 Task: Edit the order list created by users
Action: Mouse moved to (167, 150)
Screenshot: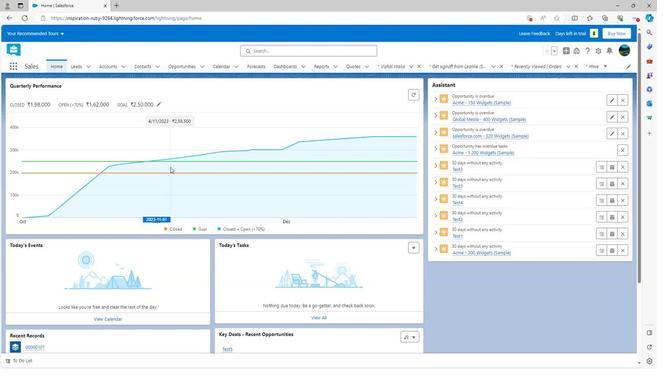 
Action: Mouse scrolled (167, 149) with delta (0, 0)
Screenshot: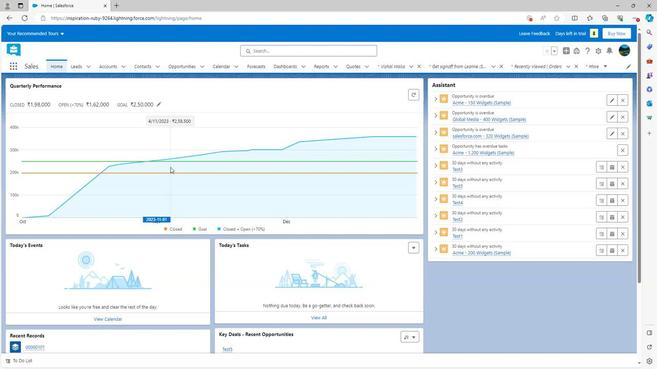 
Action: Mouse moved to (166, 150)
Screenshot: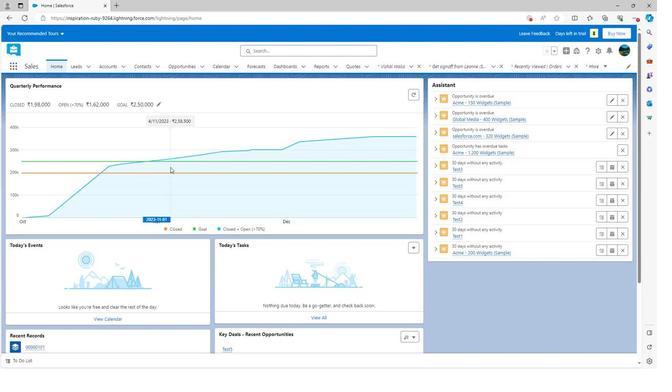 
Action: Mouse scrolled (166, 149) with delta (0, 0)
Screenshot: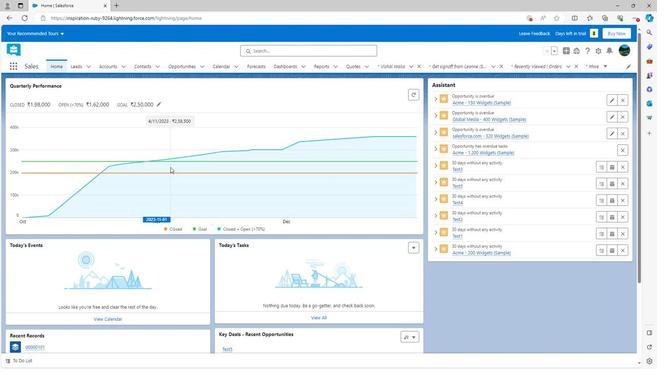 
Action: Mouse moved to (166, 150)
Screenshot: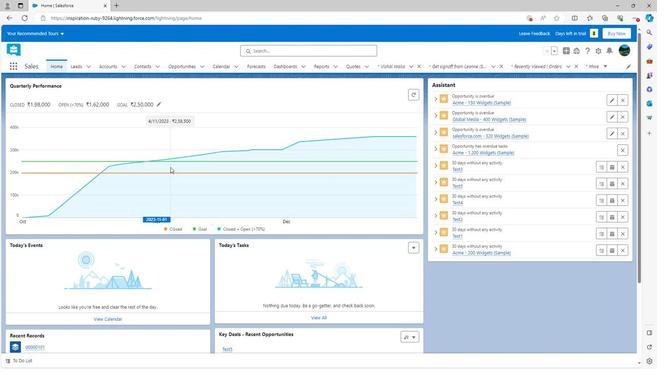 
Action: Mouse scrolled (166, 150) with delta (0, 0)
Screenshot: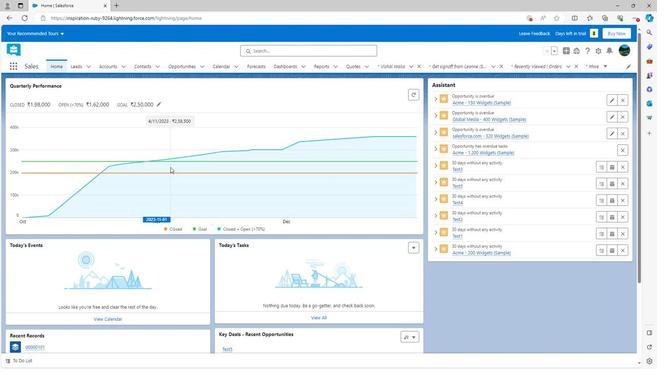 
Action: Mouse moved to (166, 150)
Screenshot: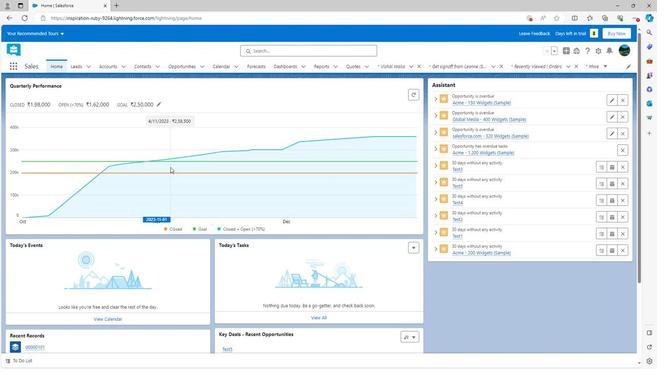 
Action: Mouse scrolled (166, 150) with delta (0, 0)
Screenshot: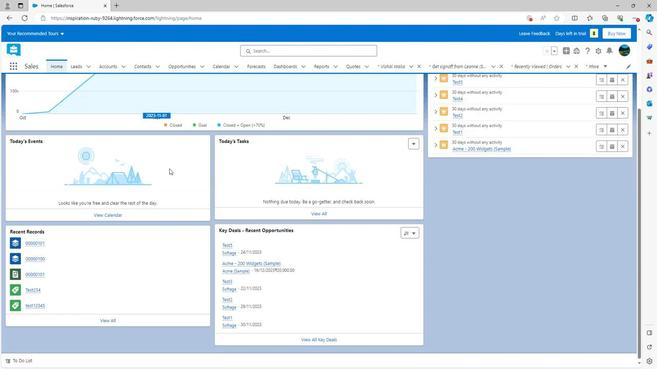 
Action: Mouse scrolled (166, 150) with delta (0, 0)
Screenshot: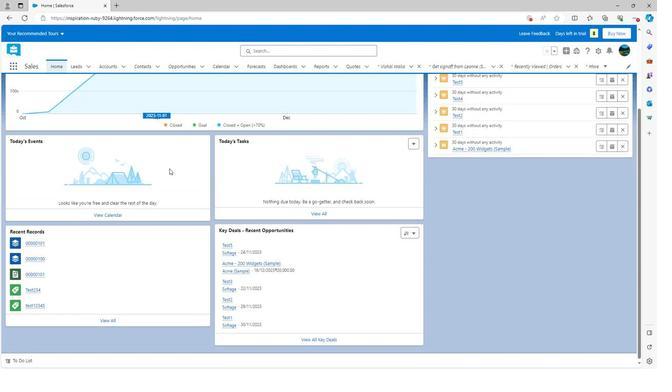 
Action: Mouse scrolled (166, 151) with delta (0, 0)
Screenshot: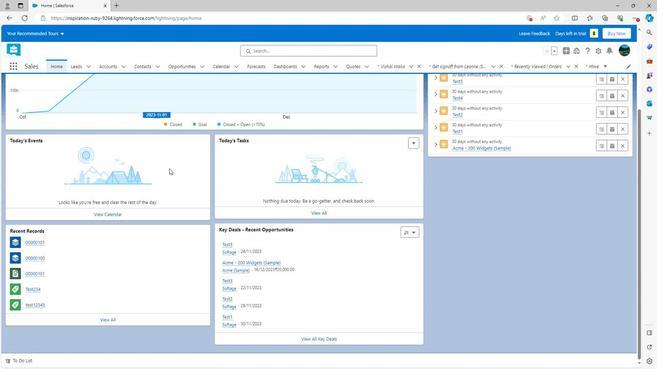 
Action: Mouse scrolled (166, 151) with delta (0, 0)
Screenshot: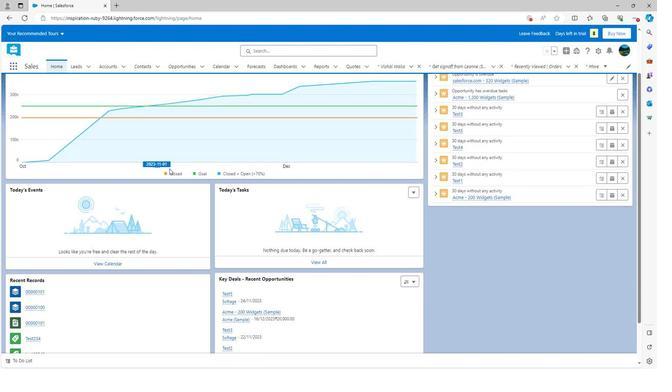 
Action: Mouse scrolled (166, 151) with delta (0, 0)
Screenshot: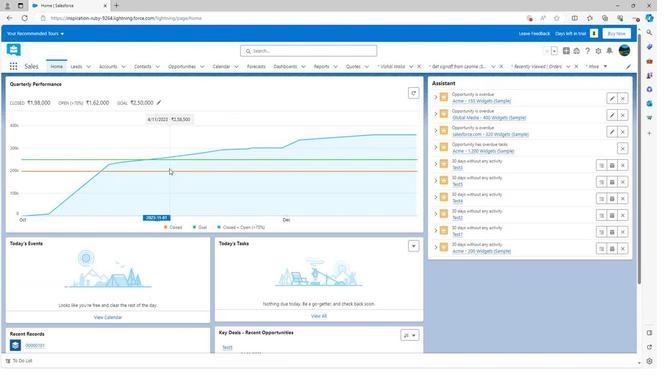 
Action: Mouse moved to (547, 100)
Screenshot: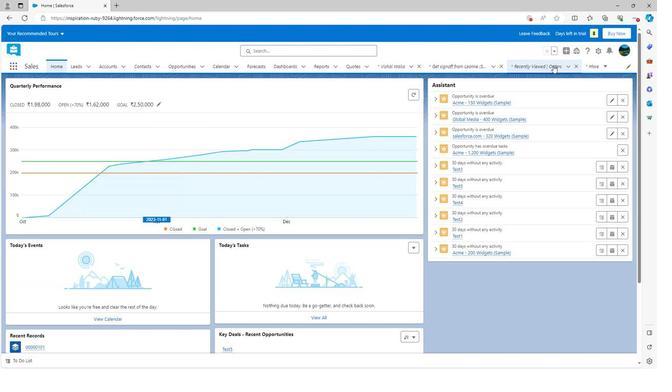 
Action: Mouse pressed left at (547, 100)
Screenshot: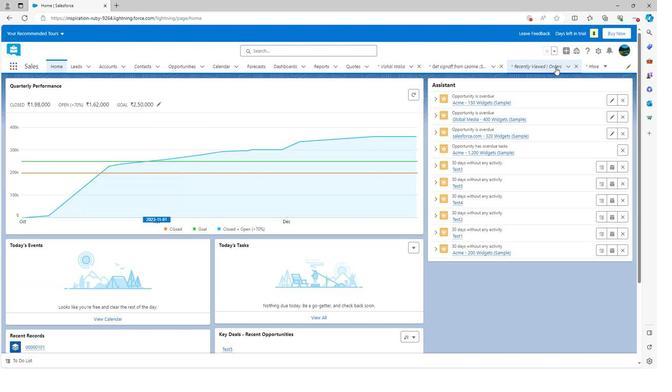 
Action: Mouse moved to (592, 116)
Screenshot: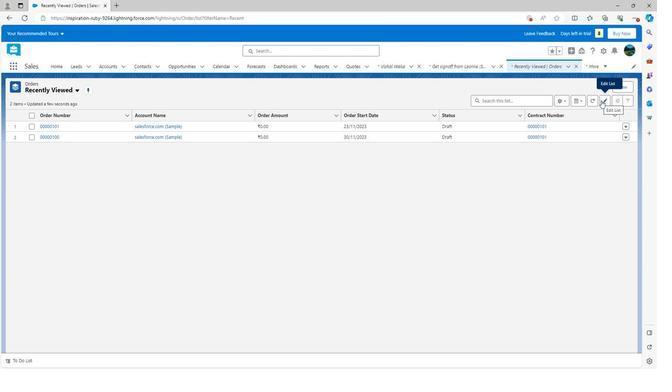 
Action: Mouse pressed left at (592, 116)
Screenshot: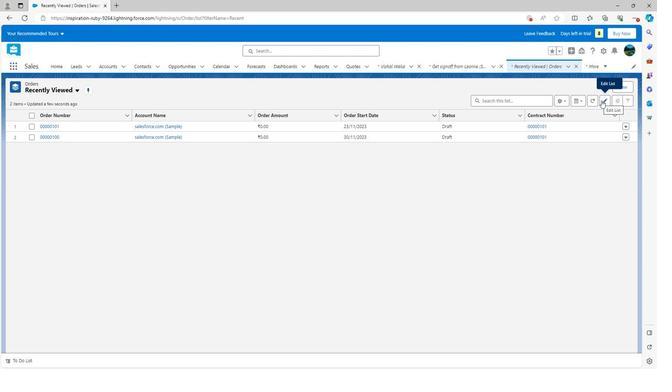 
Action: Mouse moved to (198, 132)
Screenshot: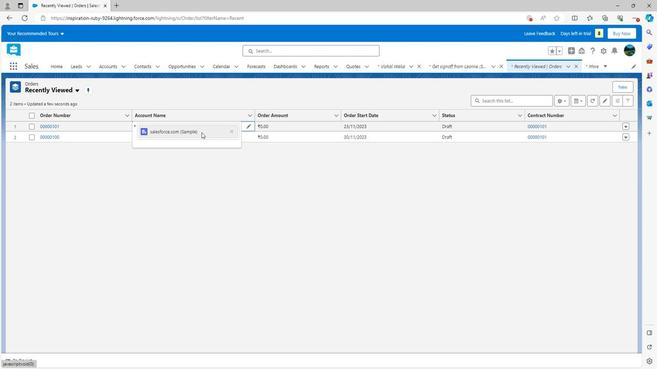
Action: Mouse pressed left at (198, 132)
Screenshot: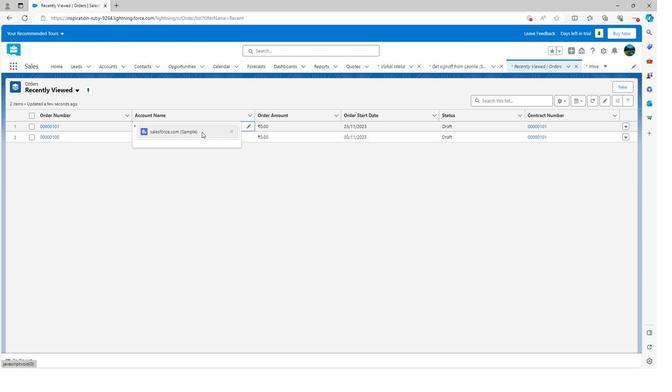 
Action: Mouse moved to (208, 131)
Screenshot: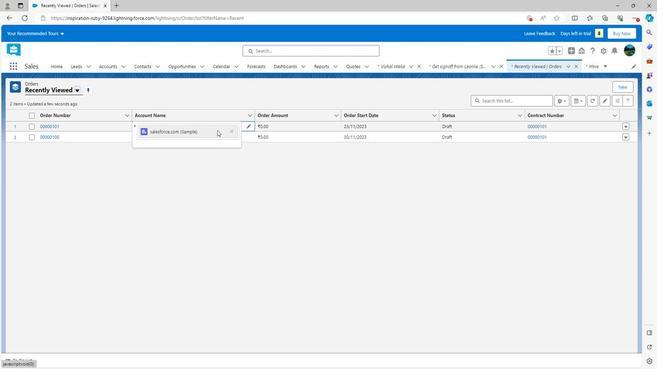 
Action: Mouse pressed left at (208, 131)
Screenshot: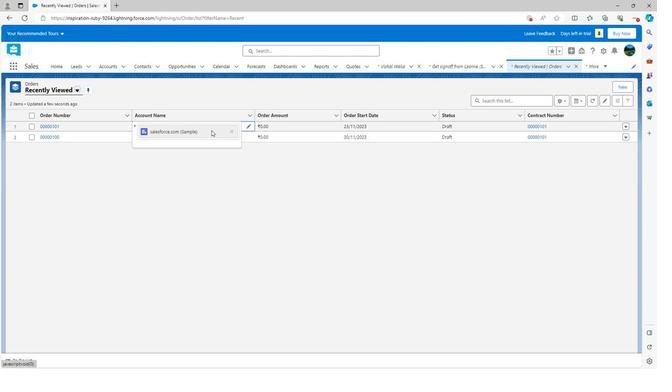 
Action: Mouse moved to (89, 146)
Screenshot: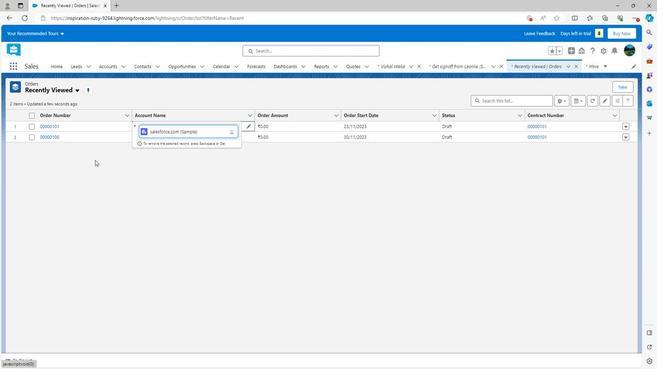 
Action: Mouse pressed left at (89, 146)
Screenshot: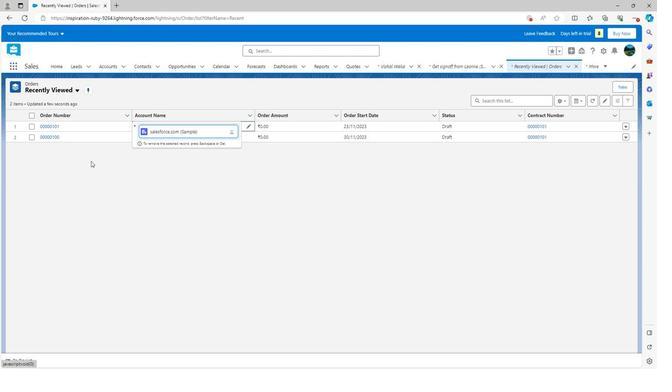 
Action: Mouse moved to (591, 117)
Screenshot: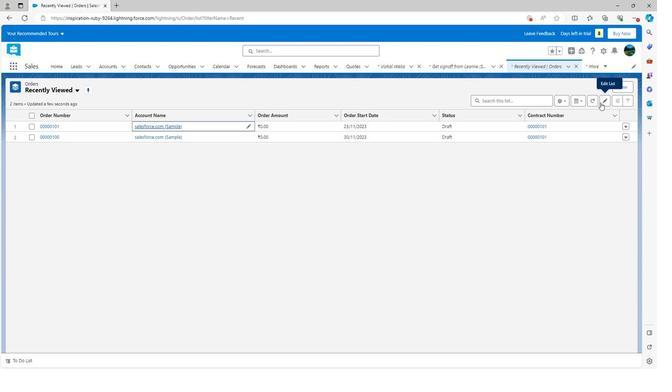 
Action: Mouse pressed left at (591, 117)
Screenshot: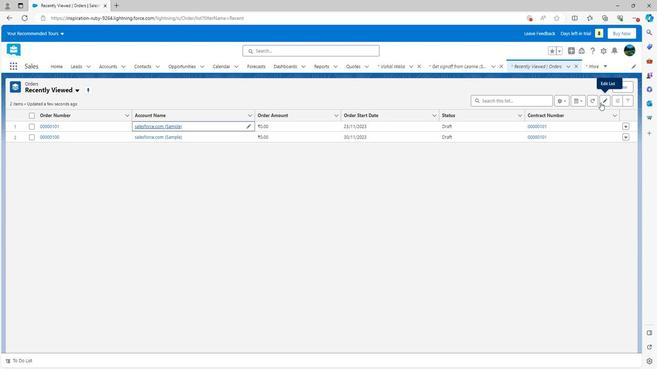 
Action: Mouse moved to (229, 132)
Screenshot: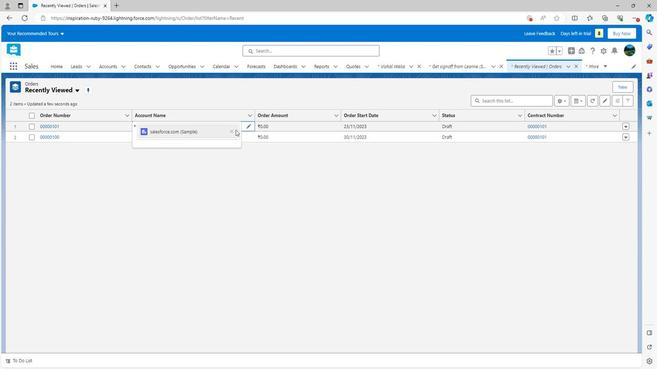 
Action: Mouse pressed left at (229, 132)
Screenshot: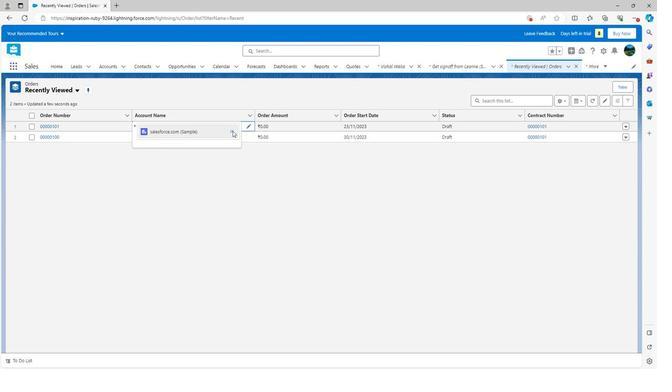 
Action: Mouse moved to (165, 146)
Screenshot: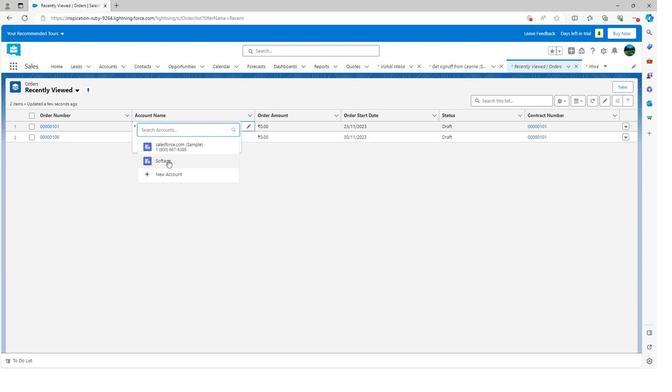 
Action: Mouse pressed left at (165, 146)
Screenshot: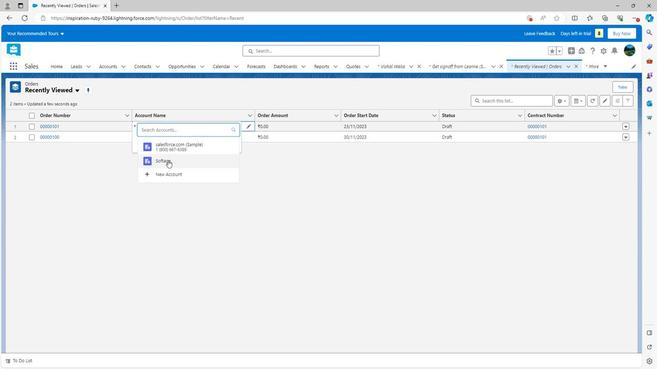 
Action: Mouse moved to (244, 129)
Screenshot: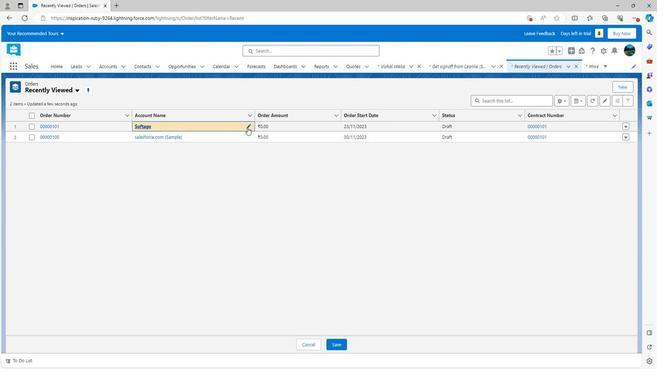
Action: Mouse pressed left at (244, 129)
Screenshot: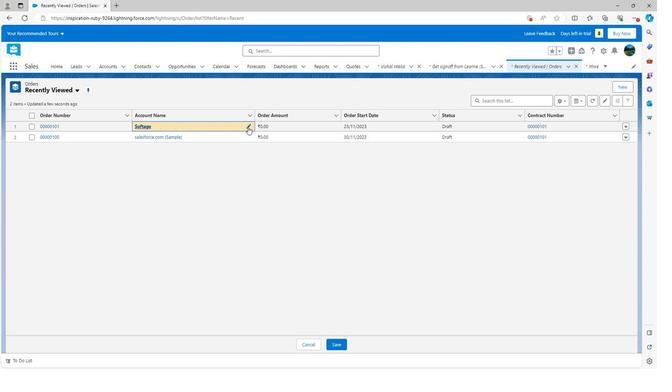 
Action: Mouse moved to (193, 131)
Screenshot: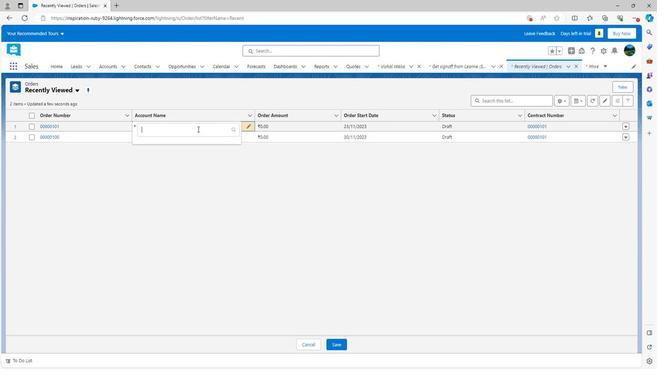 
Action: Mouse pressed left at (193, 131)
Screenshot: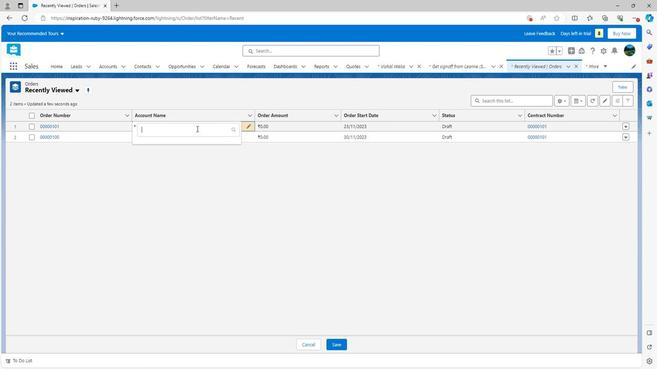 
Action: Mouse moved to (172, 133)
Screenshot: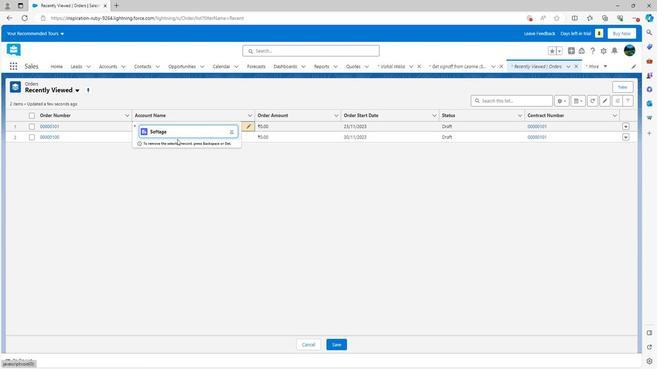 
Action: Mouse pressed left at (172, 133)
Screenshot: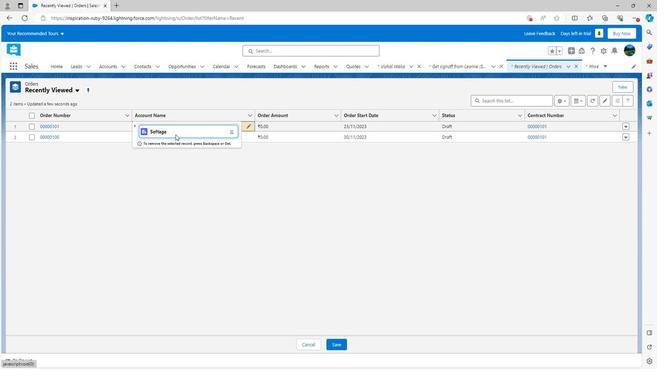 
Action: Mouse moved to (228, 132)
Screenshot: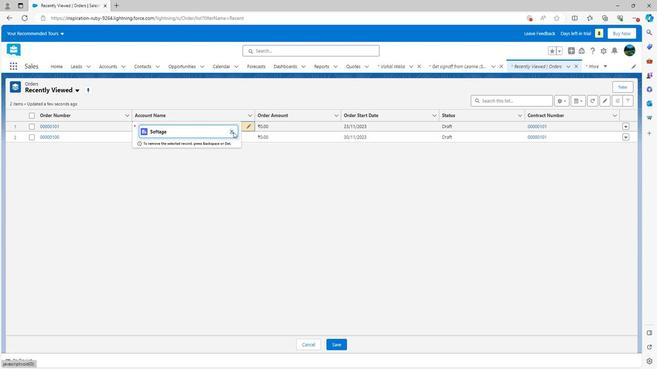 
Action: Mouse pressed left at (228, 132)
Screenshot: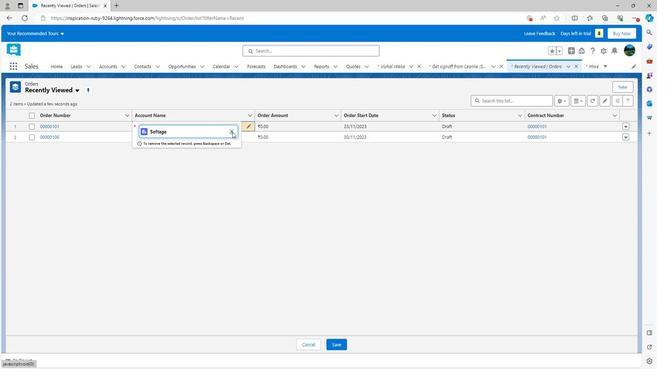 
Action: Mouse moved to (154, 139)
Screenshot: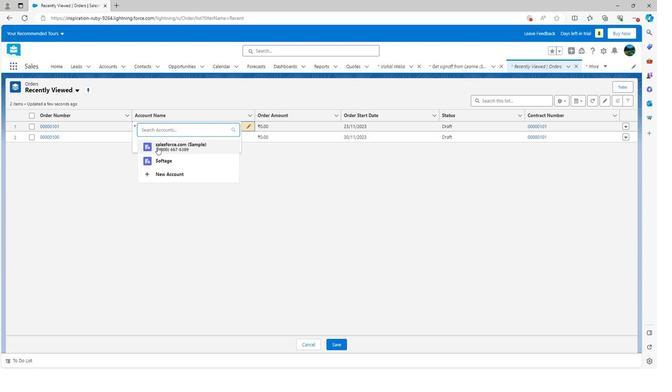 
Action: Mouse pressed left at (154, 139)
Screenshot: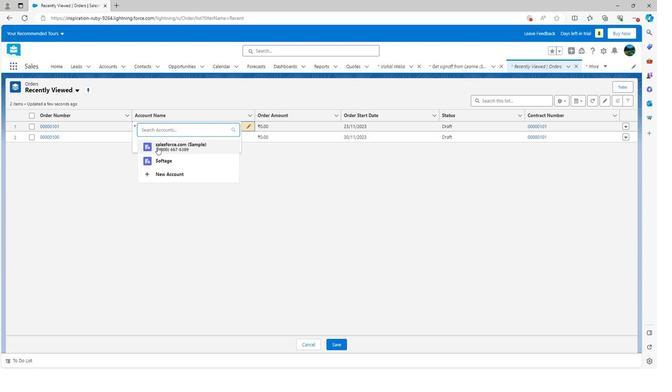 
Action: Mouse moved to (332, 237)
Screenshot: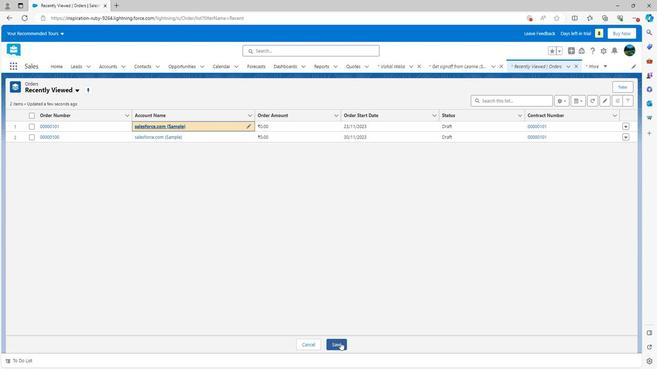 
Action: Mouse pressed left at (332, 237)
Screenshot: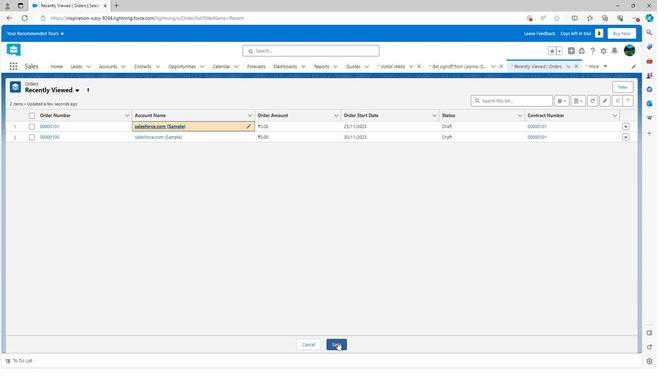 
Action: Mouse moved to (274, 184)
Screenshot: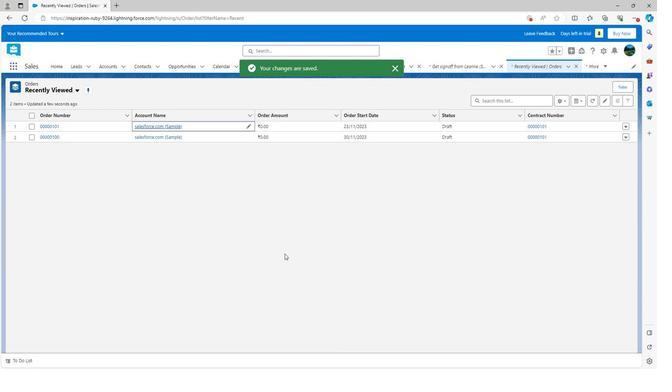 
